 Task: Plan a team-building beach cleanup event for the 28th at 7:30 PM.
Action: Mouse moved to (46, 81)
Screenshot: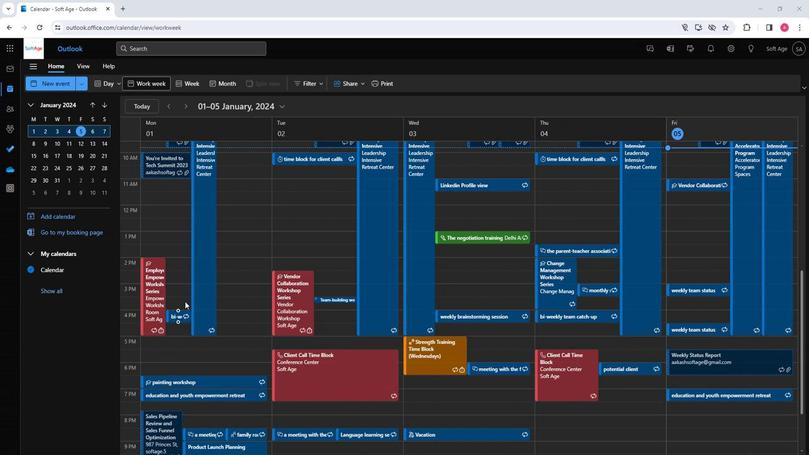 
Action: Mouse pressed left at (46, 81)
Screenshot: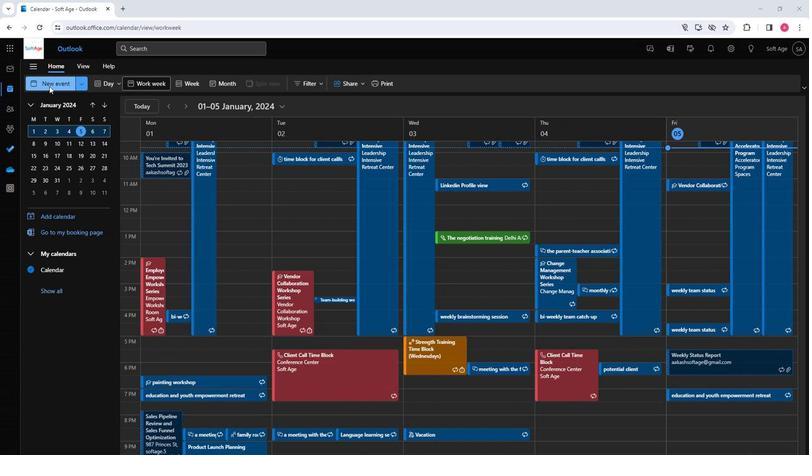 
Action: Mouse moved to (201, 139)
Screenshot: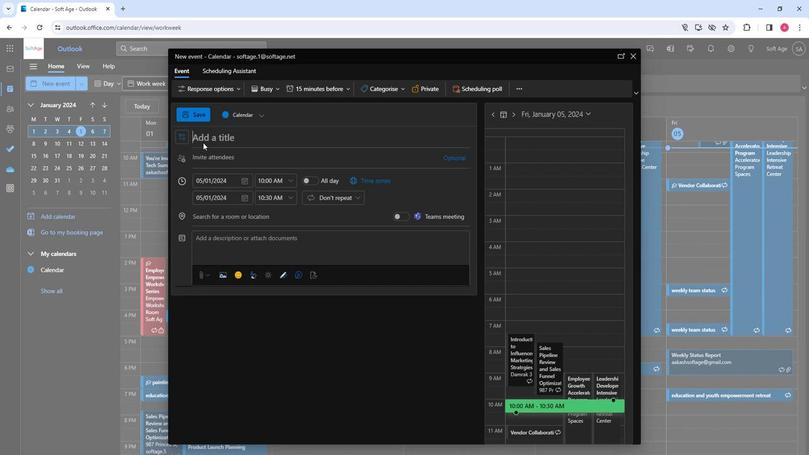 
Action: Key pressed <Key.shift>Team-<Key.shift>Building<Key.space><Key.shift>Beach<Key.space><Key.shift>Cleanup<Key.space><Key.shift>Event
Screenshot: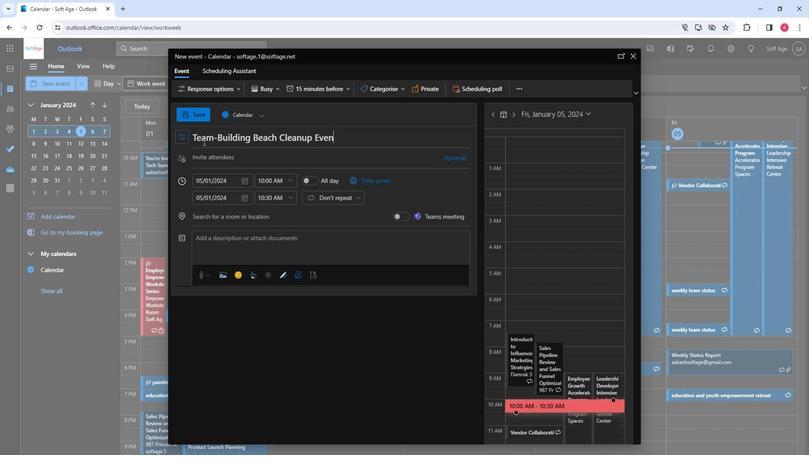 
Action: Mouse moved to (212, 151)
Screenshot: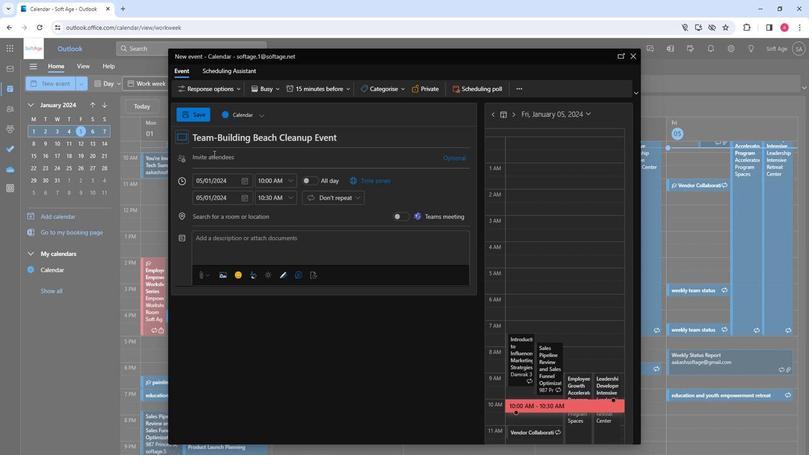 
Action: Mouse pressed left at (212, 151)
Screenshot: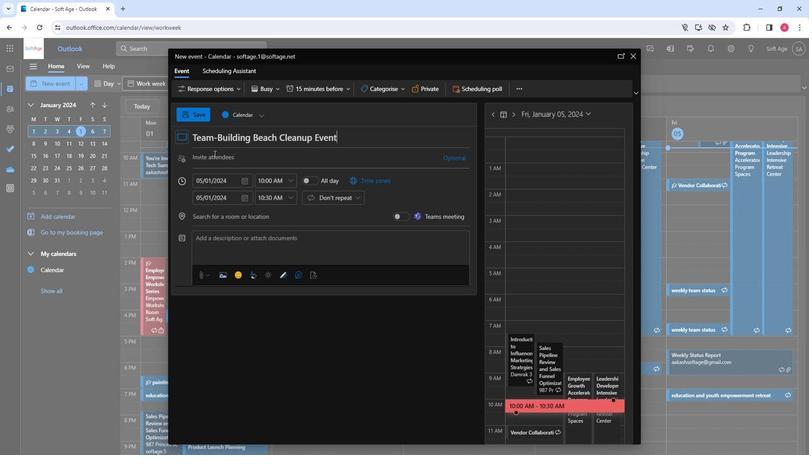 
Action: Mouse moved to (344, 139)
Screenshot: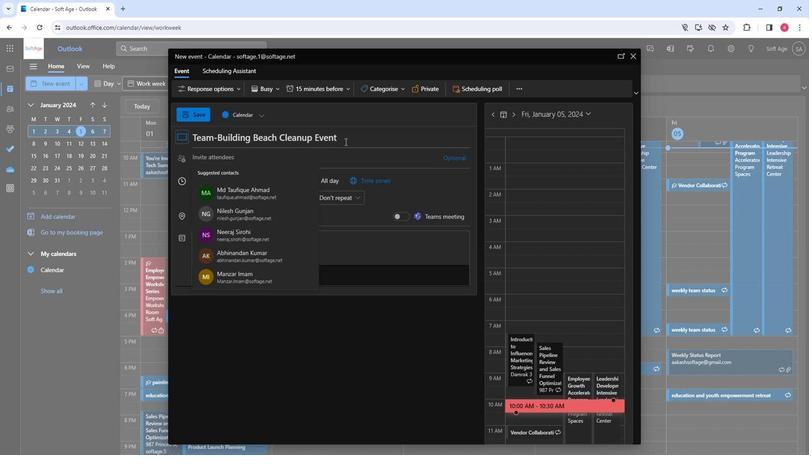 
Action: Mouse pressed left at (344, 139)
Screenshot: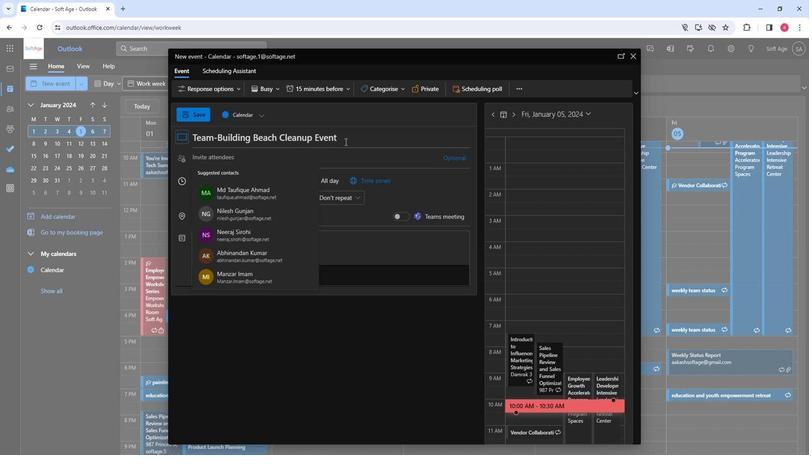 
Action: Key pressed <Key.backspace><Key.backspace><Key.backspace><Key.backspace><Key.backspace>
Screenshot: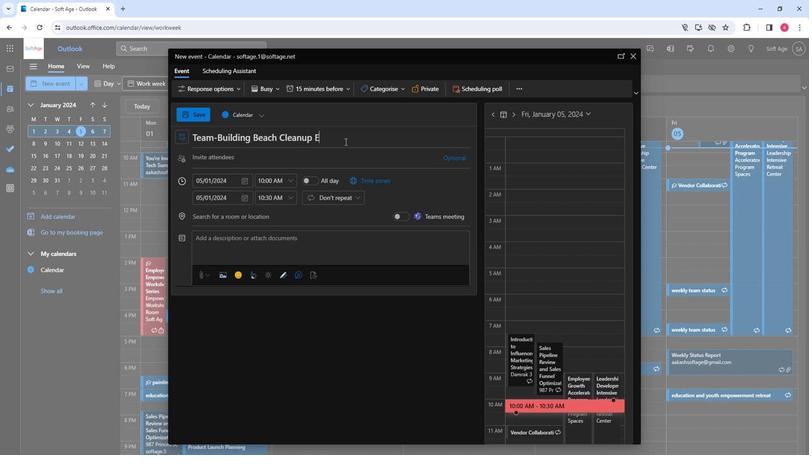 
Action: Mouse moved to (309, 153)
Screenshot: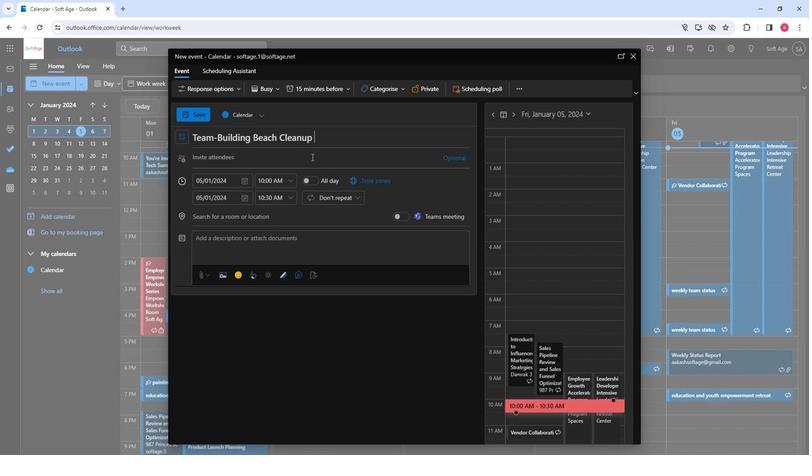 
Action: Mouse pressed left at (309, 153)
Screenshot: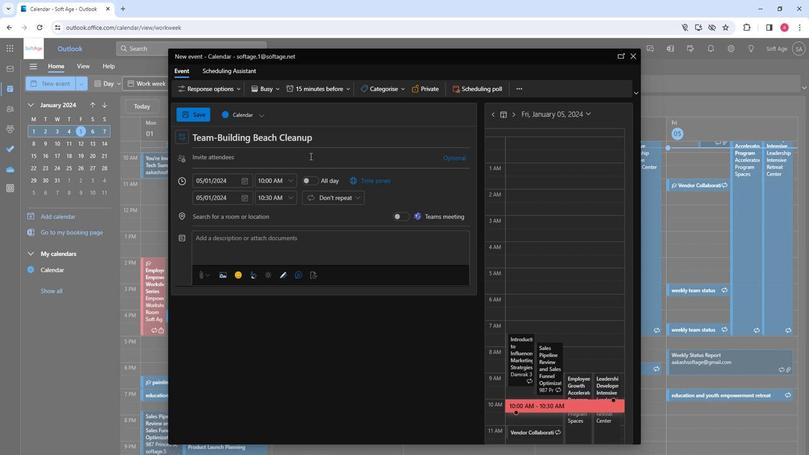 
Action: Key pressed so
Screenshot: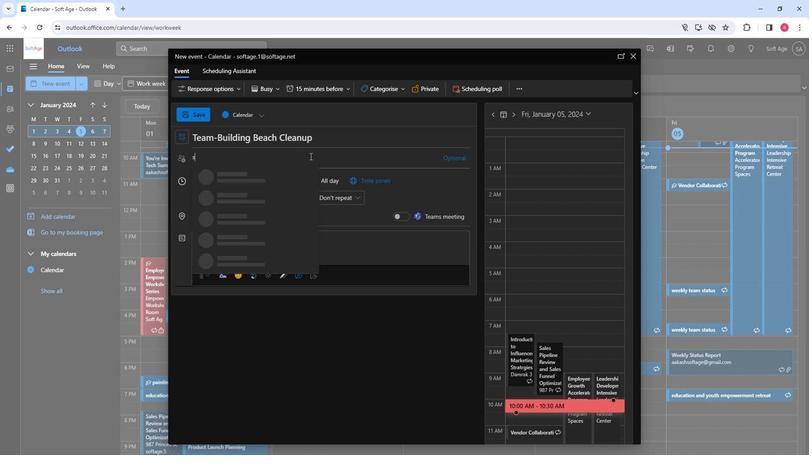 
Action: Mouse moved to (233, 174)
Screenshot: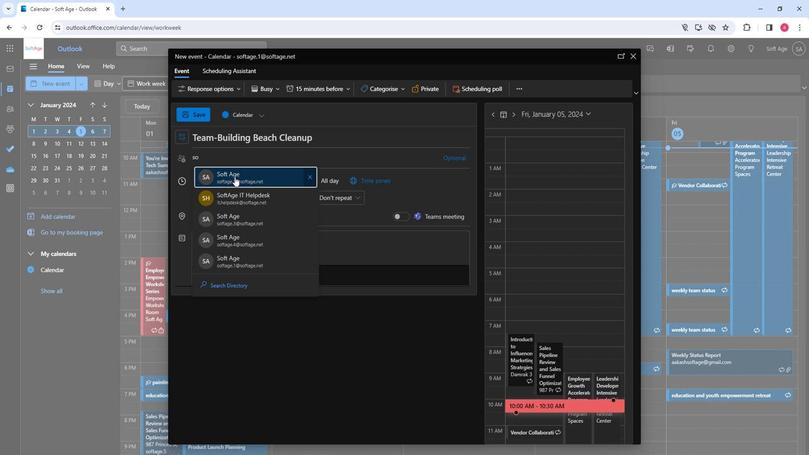 
Action: Mouse pressed left at (233, 174)
Screenshot: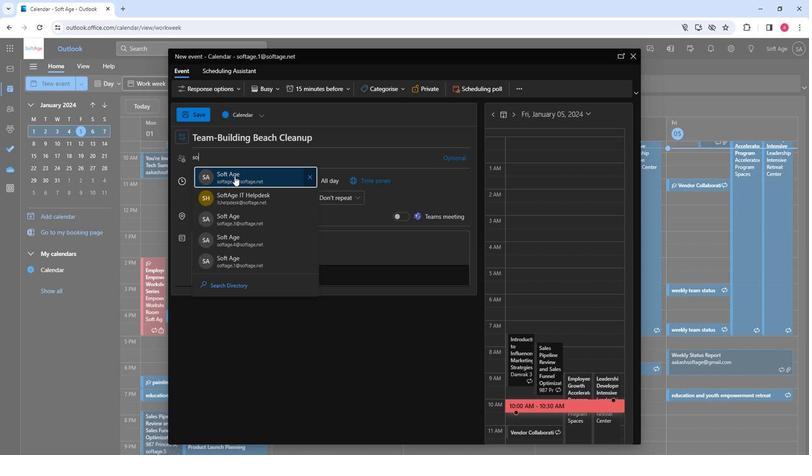 
Action: Mouse moved to (221, 227)
Screenshot: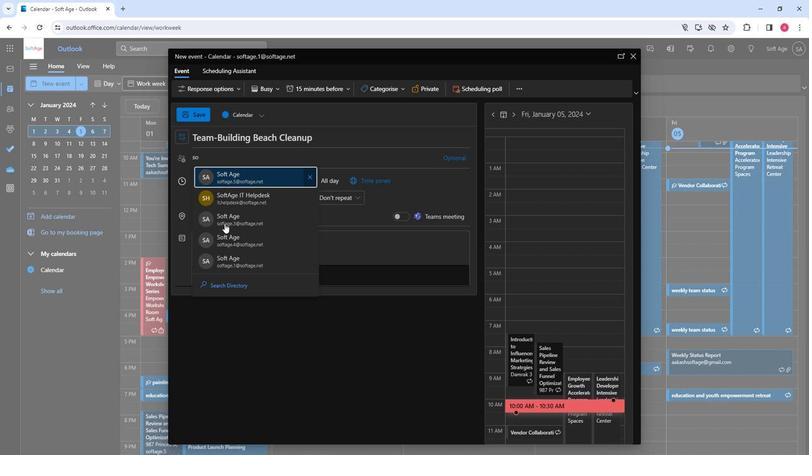 
Action: Key pressed so
Screenshot: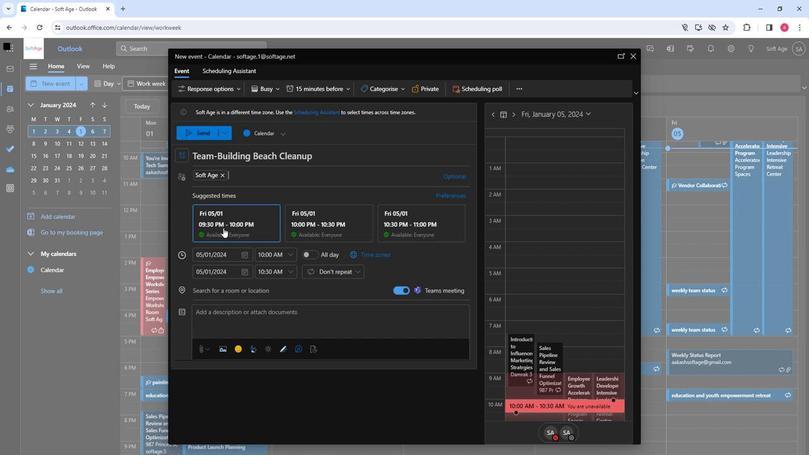 
Action: Mouse moved to (260, 239)
Screenshot: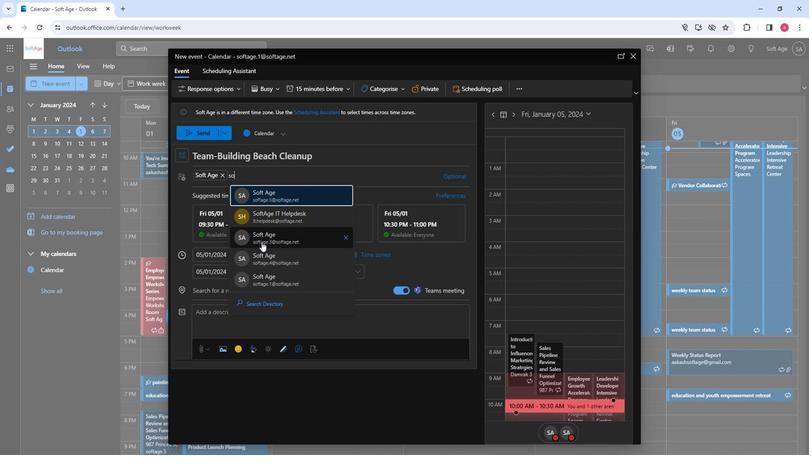 
Action: Mouse pressed left at (260, 239)
Screenshot: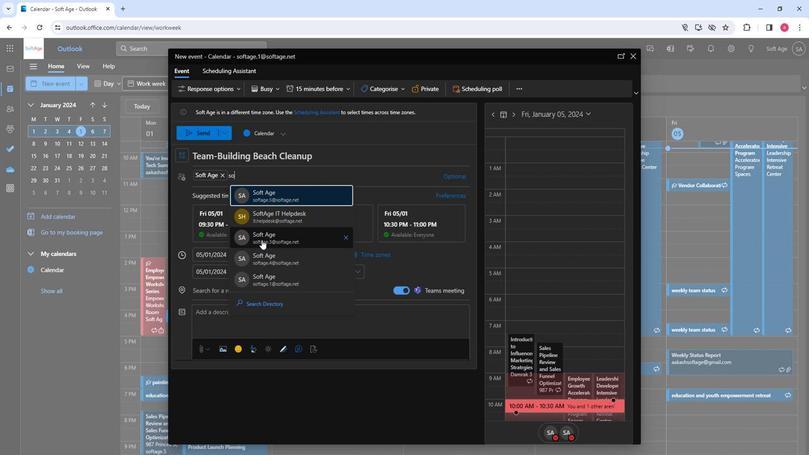 
Action: Key pressed so
Screenshot: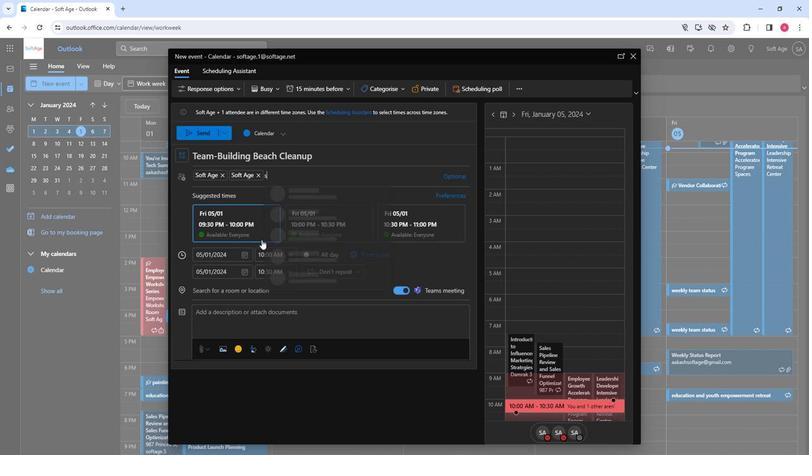 
Action: Mouse moved to (301, 264)
Screenshot: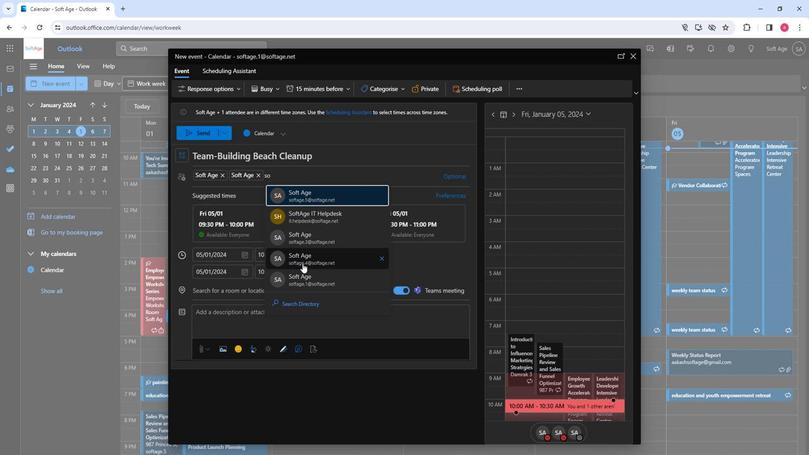 
Action: Mouse pressed left at (301, 264)
Screenshot: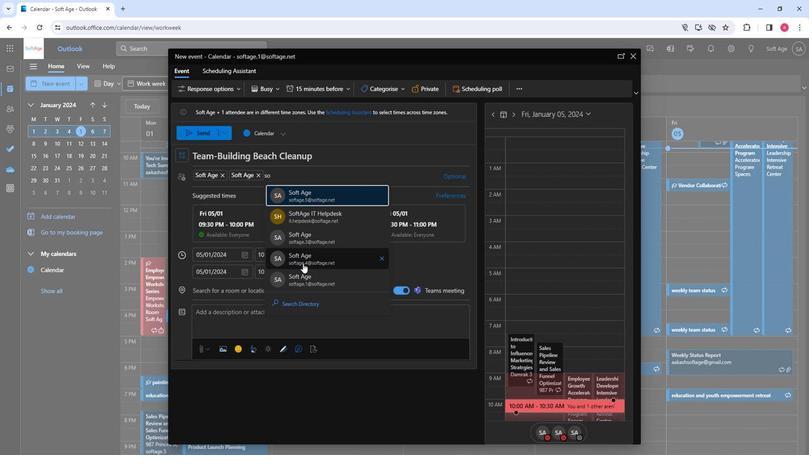 
Action: Mouse moved to (242, 252)
Screenshot: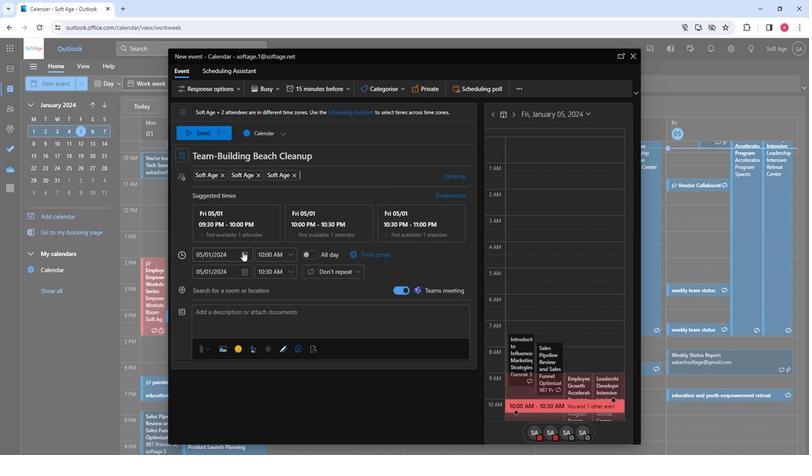 
Action: Mouse pressed left at (242, 252)
Screenshot: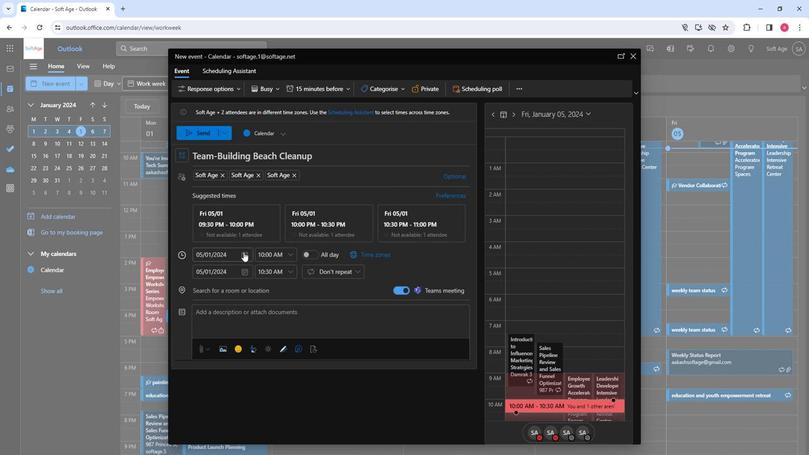 
Action: Mouse moved to (271, 339)
Screenshot: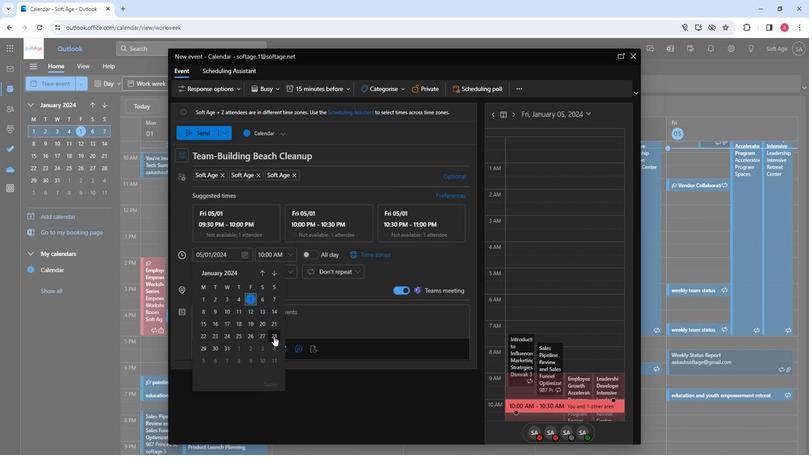 
Action: Mouse pressed left at (271, 339)
Screenshot: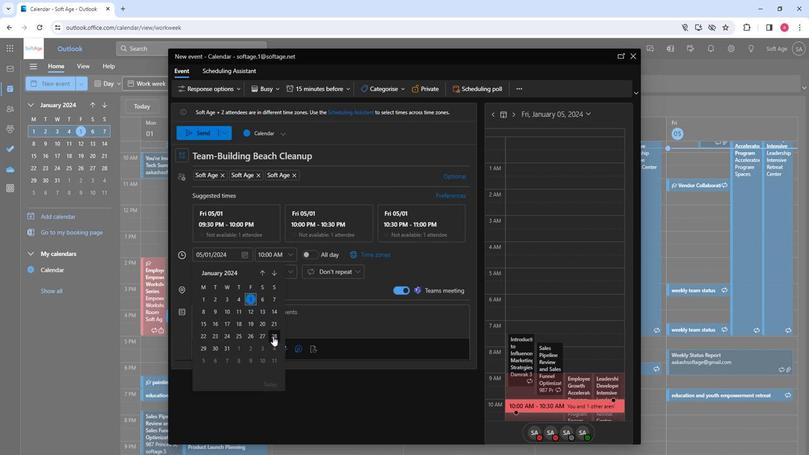 
Action: Mouse moved to (288, 247)
Screenshot: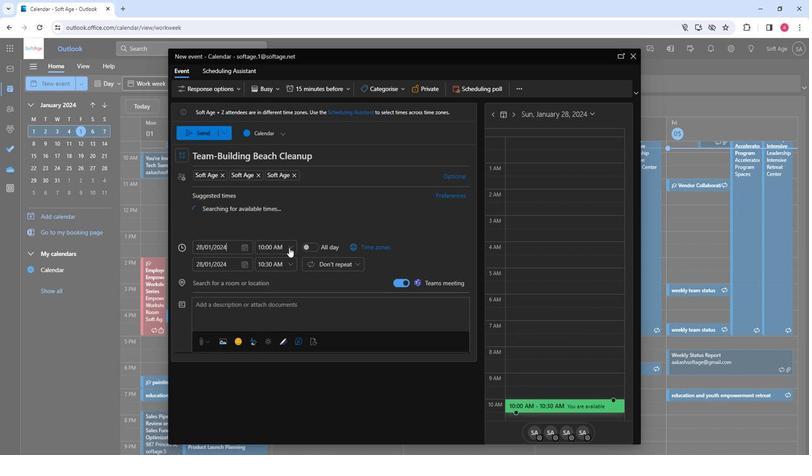 
Action: Mouse pressed left at (288, 247)
Screenshot: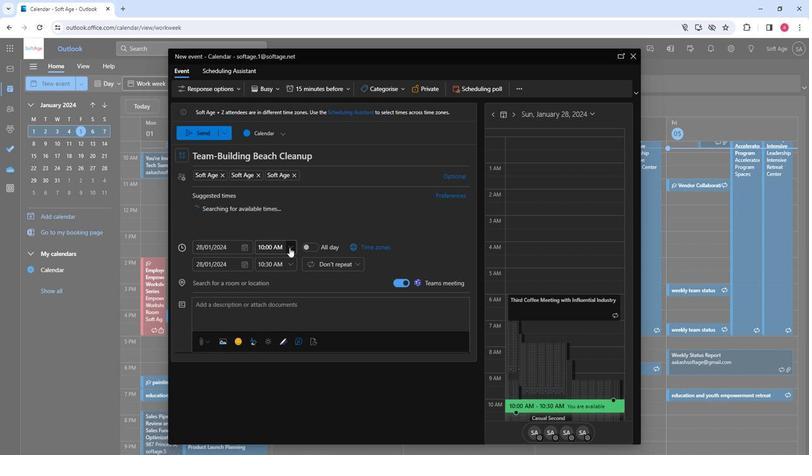 
Action: Mouse moved to (278, 294)
Screenshot: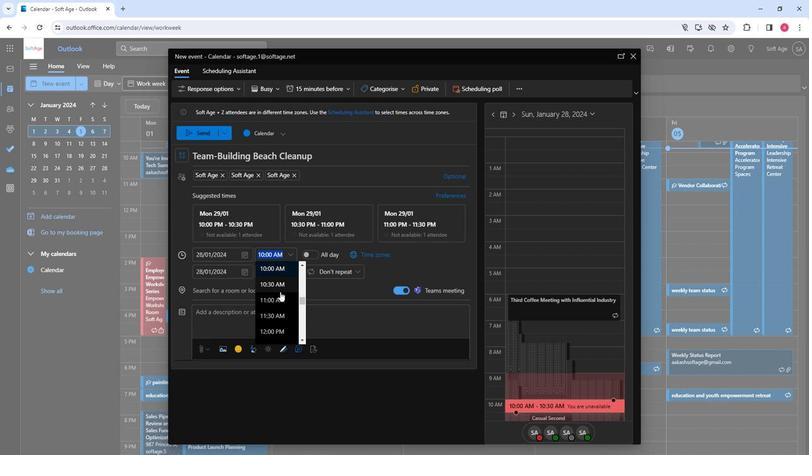 
Action: Mouse scrolled (278, 293) with delta (0, 0)
Screenshot: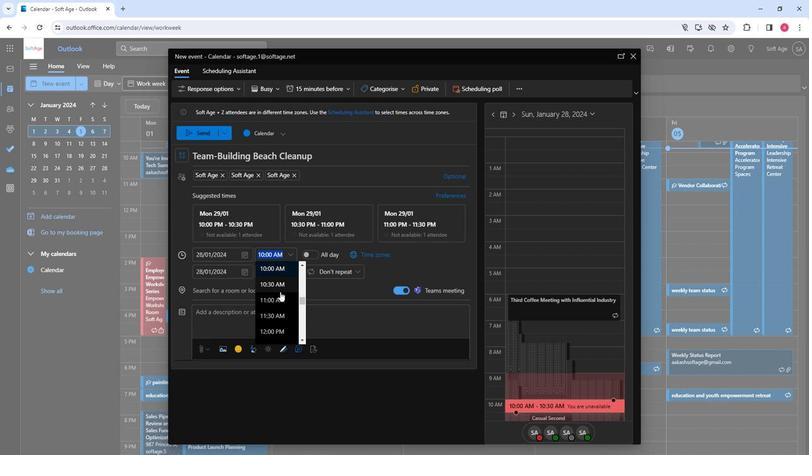 
Action: Mouse moved to (277, 296)
Screenshot: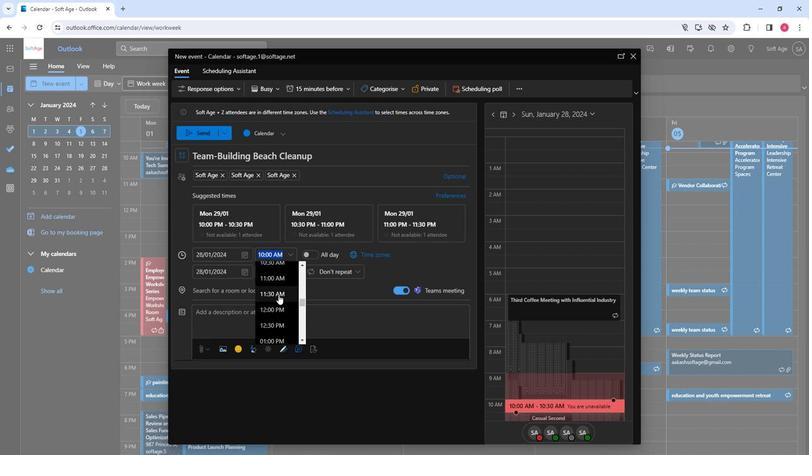 
Action: Mouse scrolled (277, 295) with delta (0, 0)
Screenshot: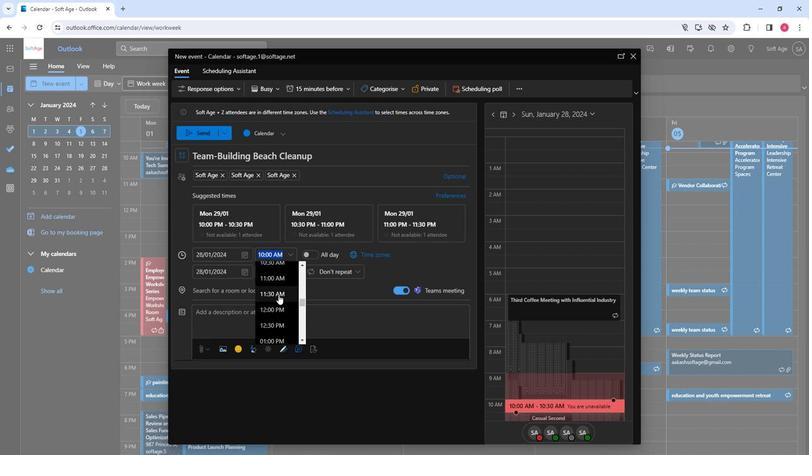 
Action: Mouse scrolled (277, 295) with delta (0, 0)
Screenshot: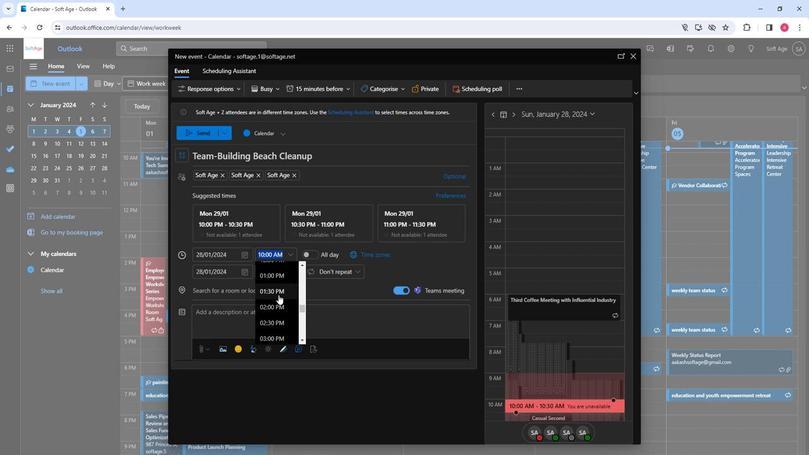 
Action: Mouse moved to (277, 297)
Screenshot: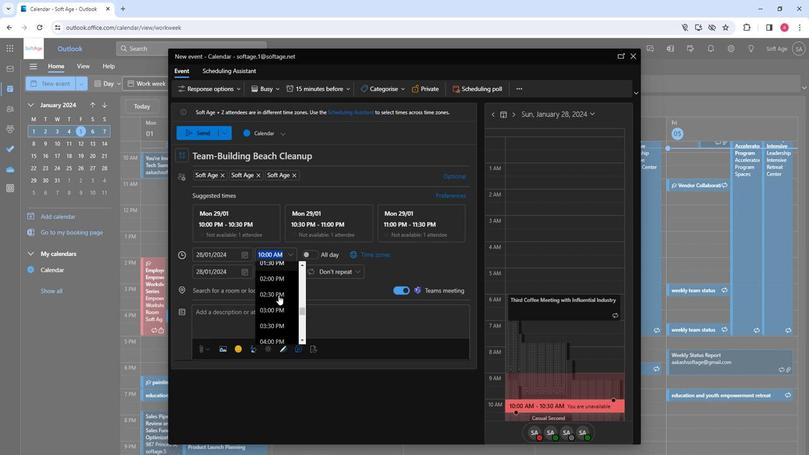 
Action: Mouse scrolled (277, 296) with delta (0, 0)
Screenshot: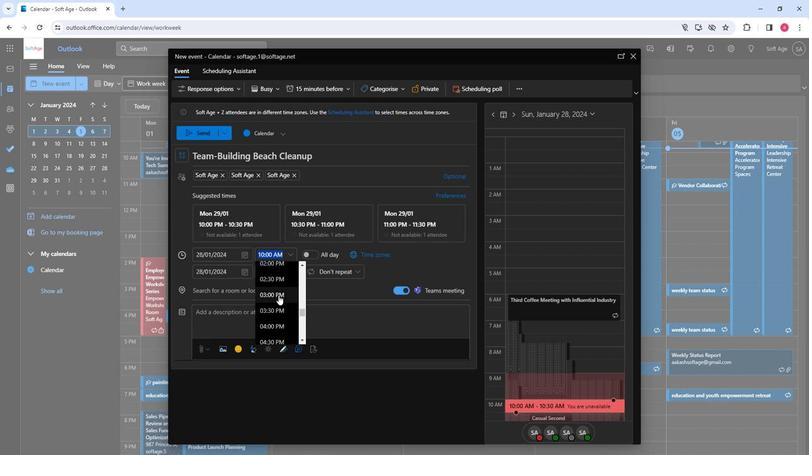 
Action: Mouse scrolled (277, 296) with delta (0, 0)
Screenshot: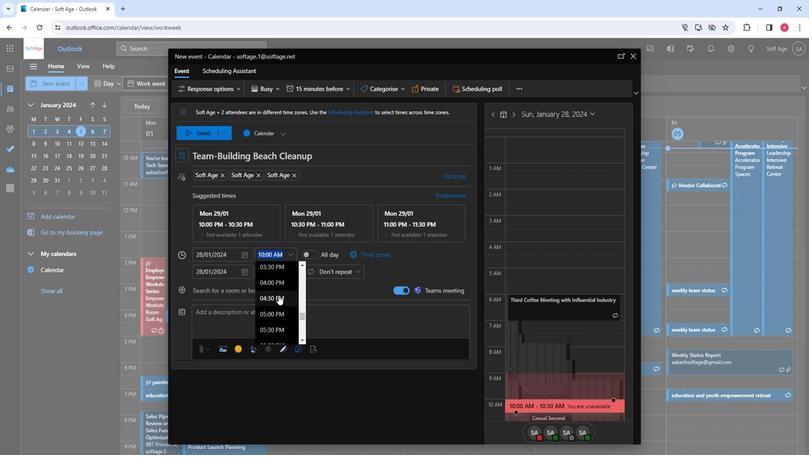 
Action: Mouse scrolled (277, 296) with delta (0, 0)
Screenshot: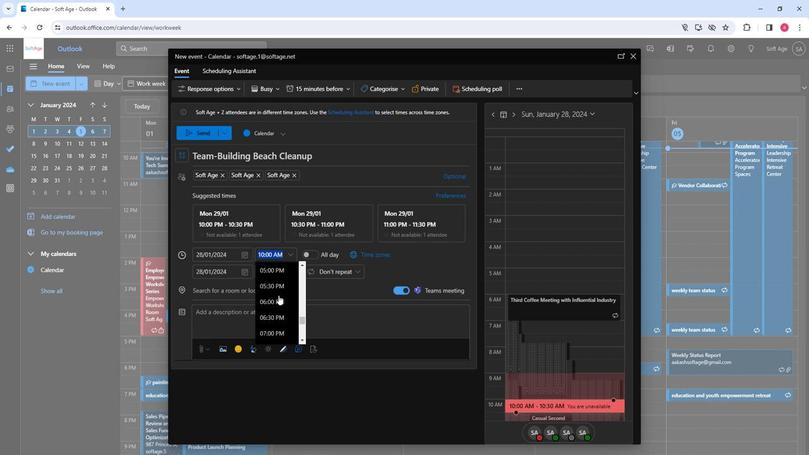 
Action: Mouse moved to (265, 306)
Screenshot: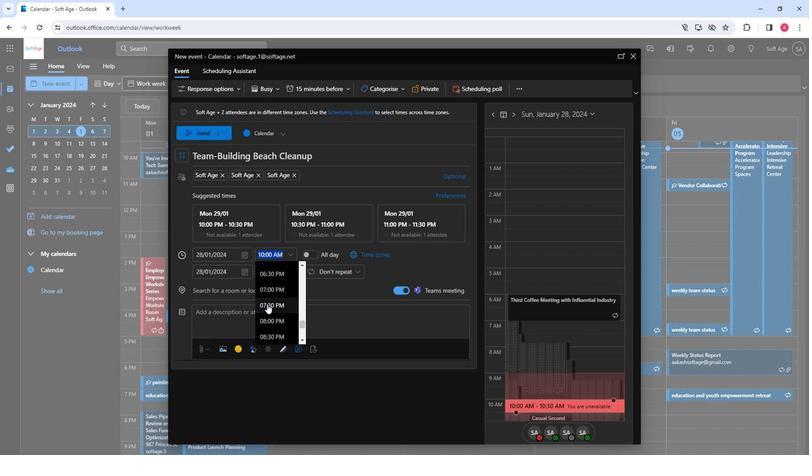 
Action: Mouse pressed left at (265, 306)
Screenshot: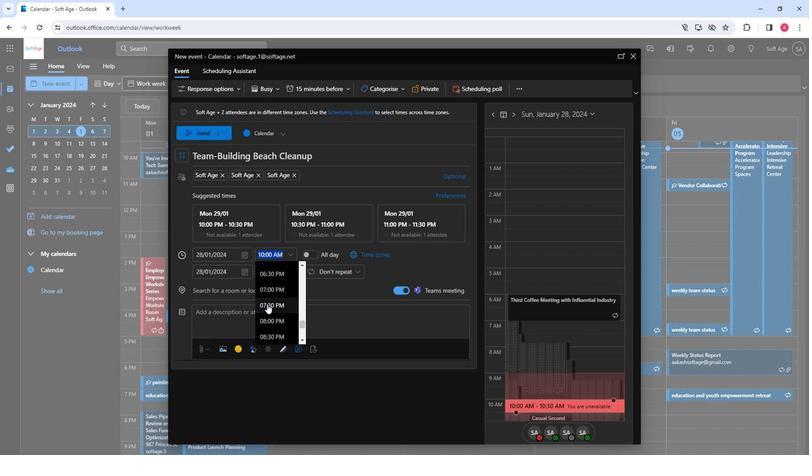 
Action: Mouse moved to (251, 287)
Screenshot: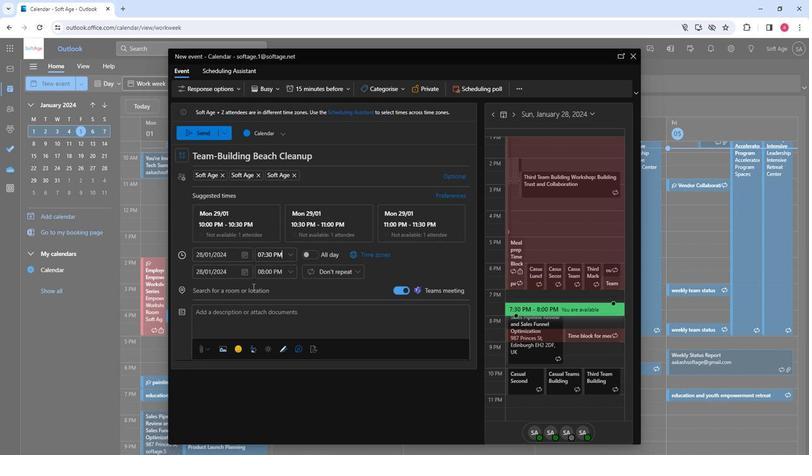 
Action: Mouse pressed left at (251, 287)
Screenshot: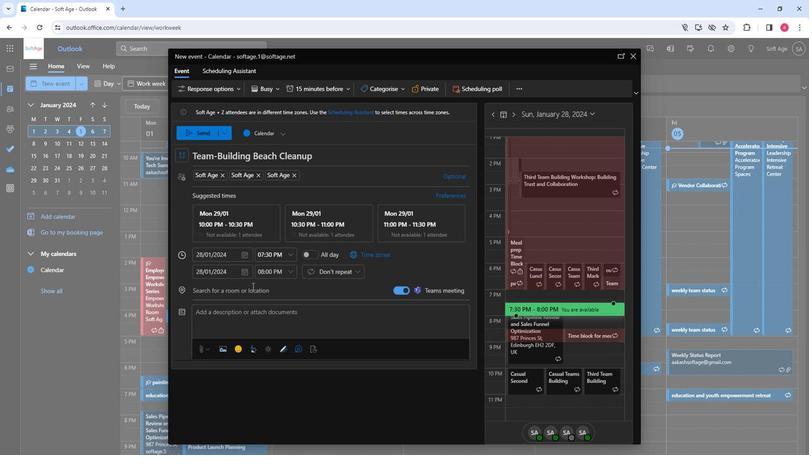 
Action: Mouse moved to (247, 330)
Screenshot: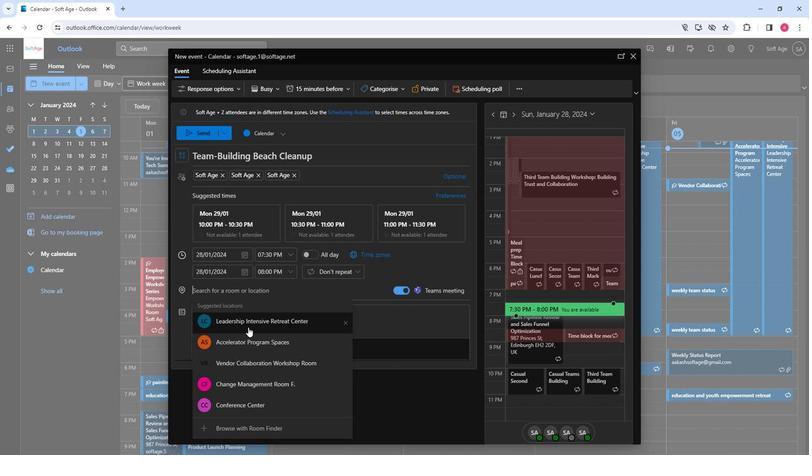 
Action: Key pressed goa
Screenshot: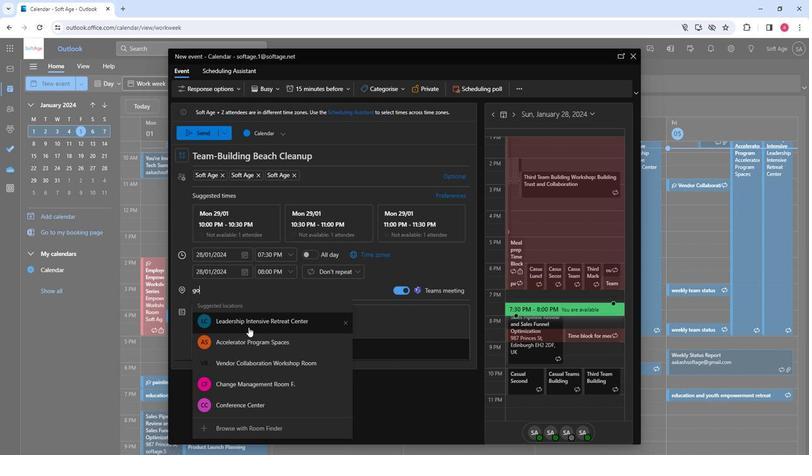 
Action: Mouse pressed left at (247, 330)
Screenshot: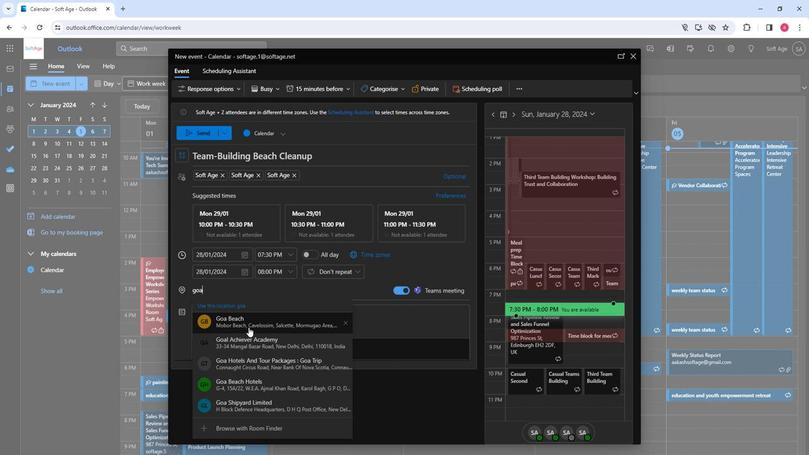 
Action: Mouse moved to (222, 321)
Screenshot: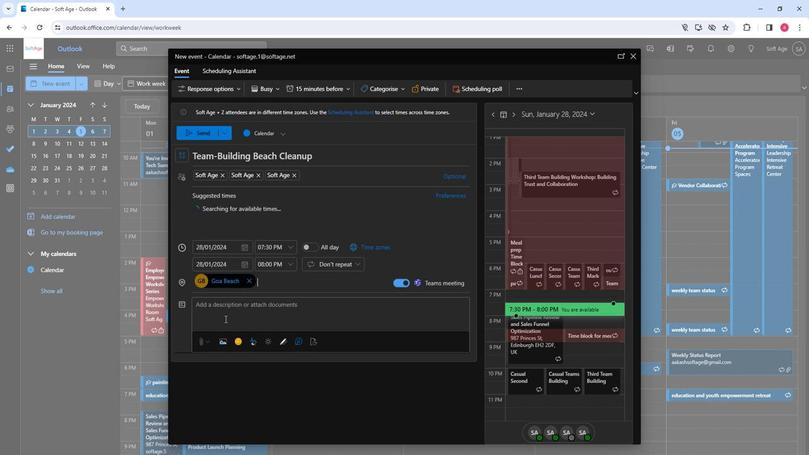 
Action: Mouse pressed left at (222, 321)
Screenshot: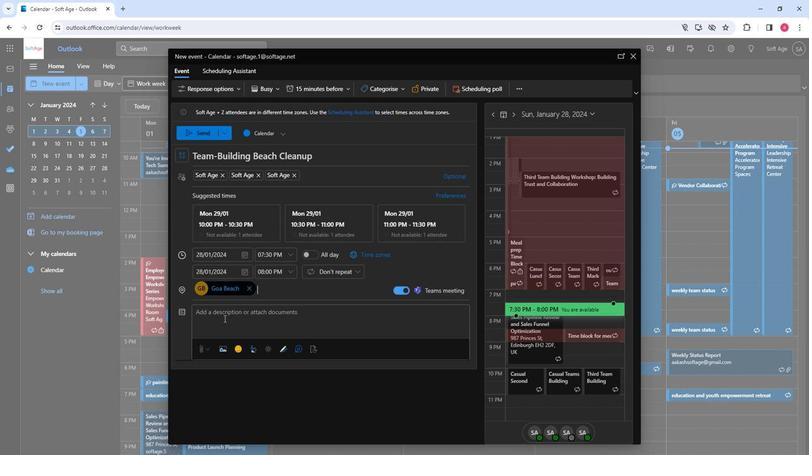 
Action: Key pressed <Key.shift>Connect<Key.space>and<Key.space>contributwe<Key.backspace>e<Key.backspace><Key.backspace>e<Key.space>in<Key.space>our<Key.space>team-building<Key.space>beach<Key.space>cleanup<Key.space>event
Screenshot: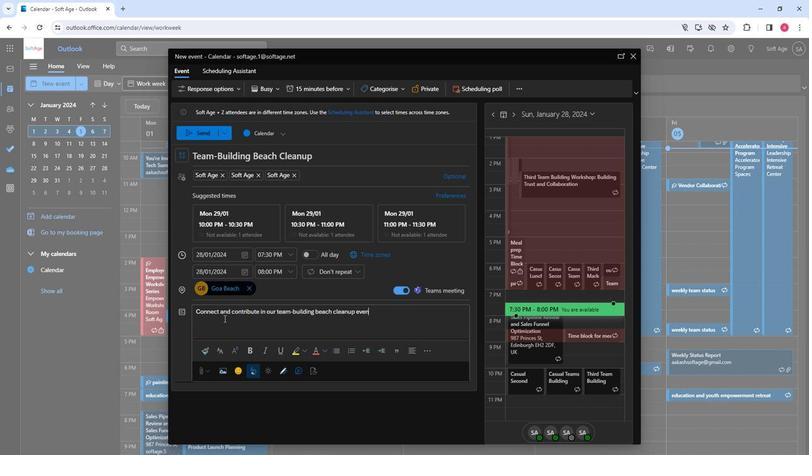 
Action: Mouse moved to (215, 319)
Screenshot: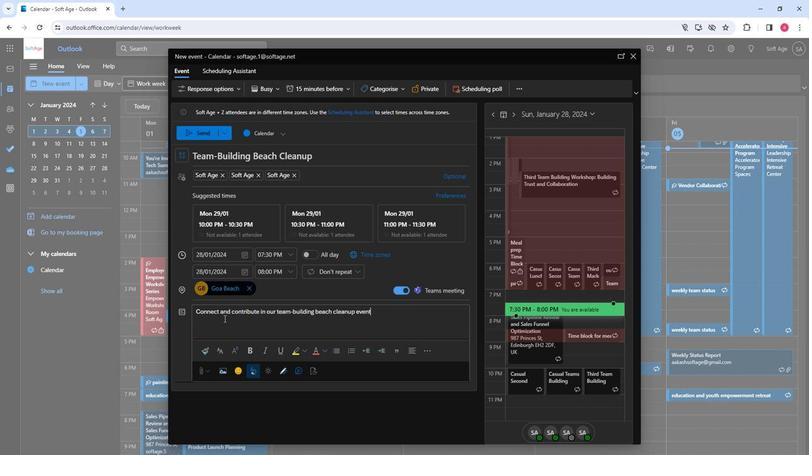 
Action: Key pressed <Key.shift>
Screenshot: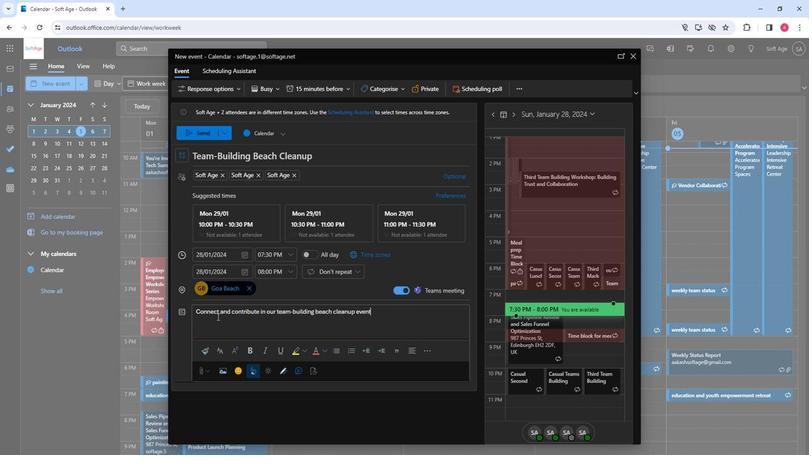 
Action: Mouse moved to (199, 314)
Screenshot: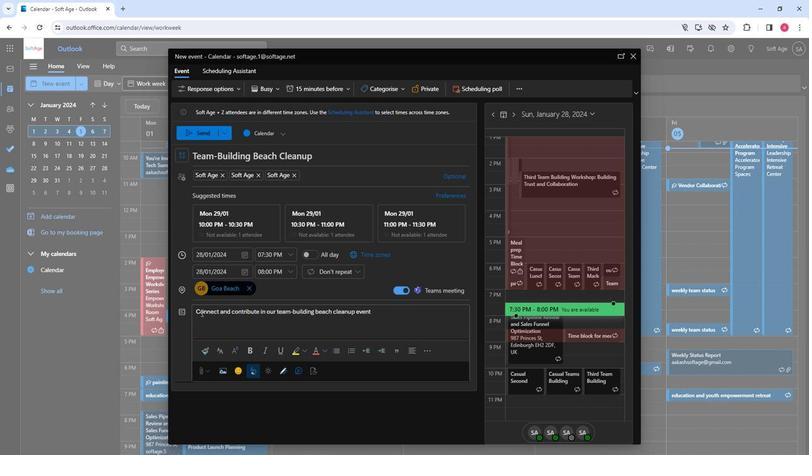 
Action: Key pressed !<Key.space><Key.shift>Strengthen<Key.space>teamwork<Key.space>while<Key.space>making<Key.space>a<Key.space>positive<Key.space>impact<Key.space>on<Key.space>the<Key.space>environment.<Key.space><Key.shift>Unite<Key.space>for<Key.space>a<Key.space>cleaner<Key.space>world<Key.space>and<Key.space>stronger<Key.space>team<Key.space>bonds.
Screenshot: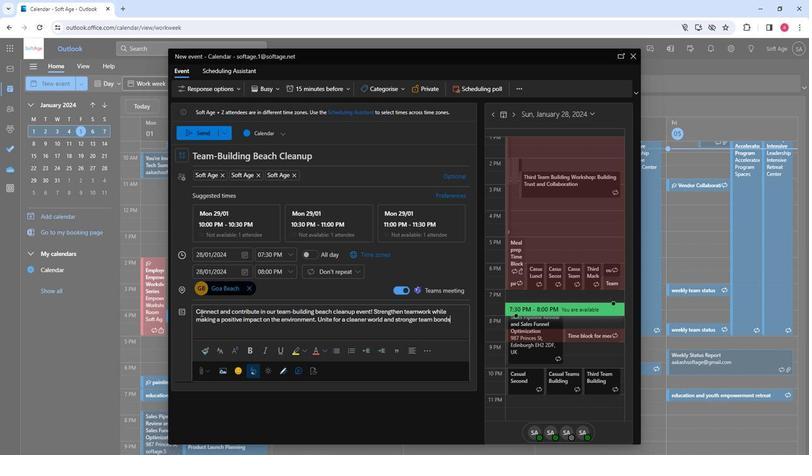 
Action: Mouse moved to (212, 316)
Screenshot: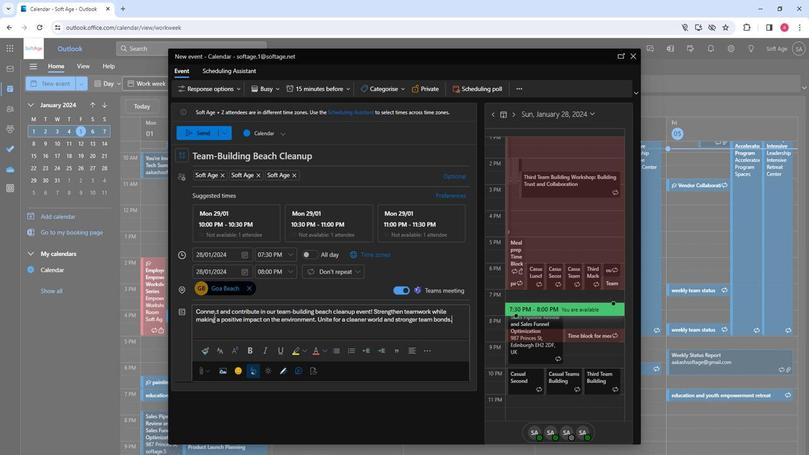 
Action: Mouse pressed left at (212, 316)
Screenshot: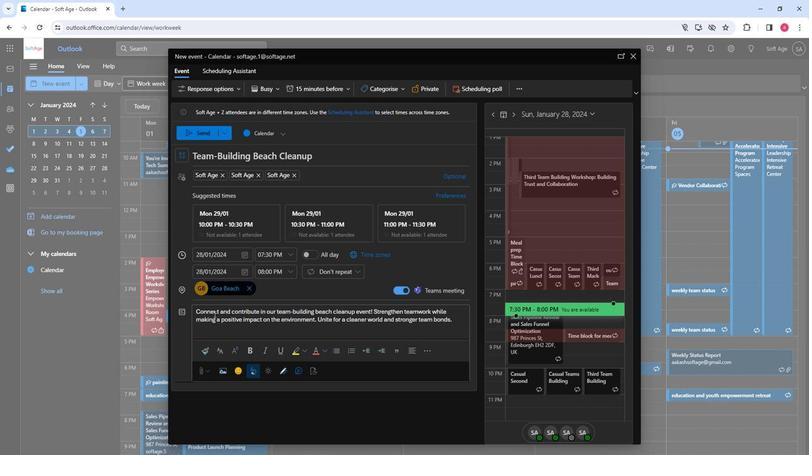 
Action: Mouse pressed left at (212, 316)
Screenshot: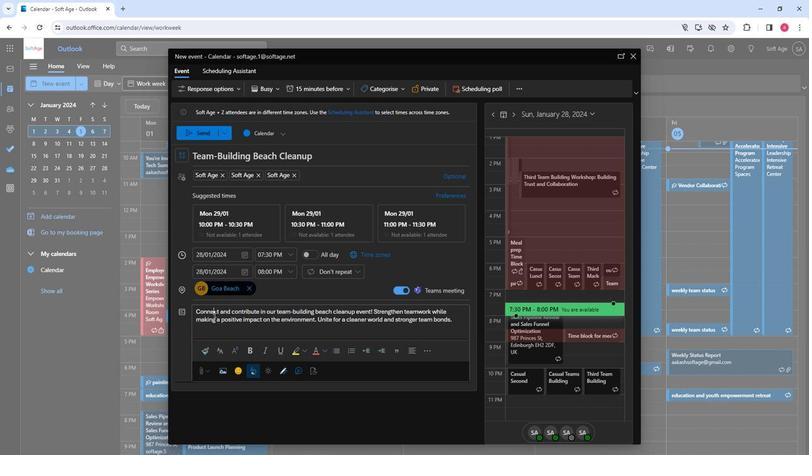 
Action: Mouse pressed left at (212, 316)
Screenshot: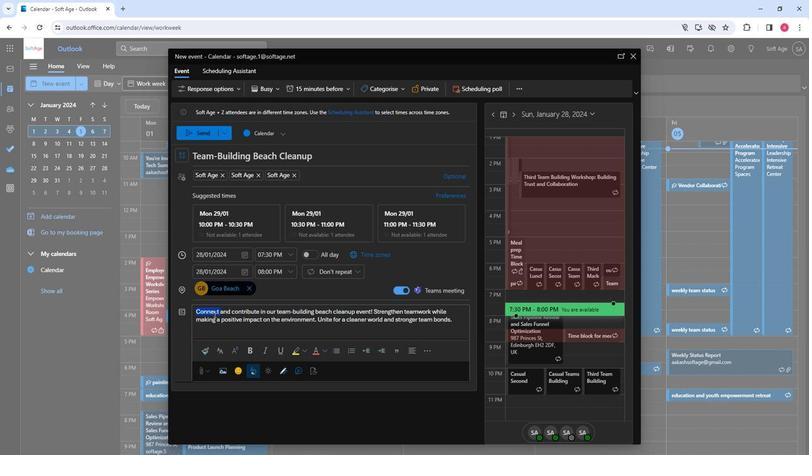 
Action: Mouse pressed left at (212, 316)
Screenshot: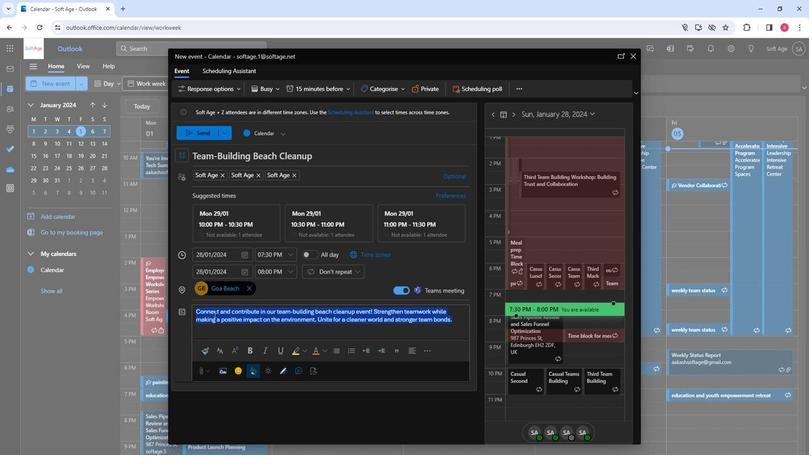 
Action: Mouse moved to (219, 357)
Screenshot: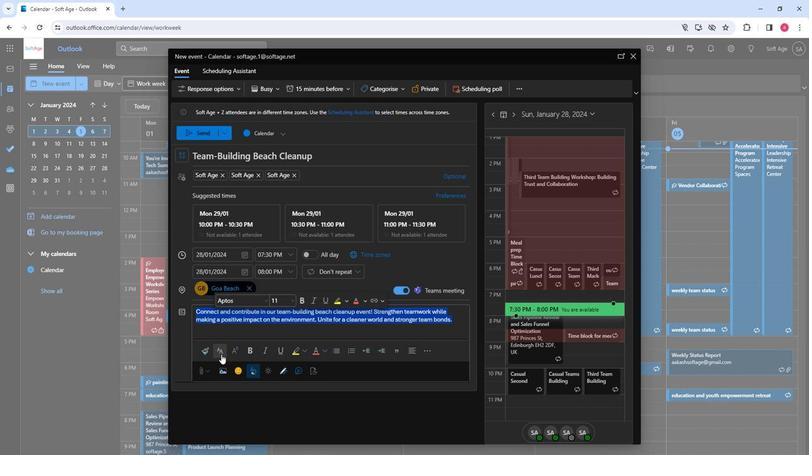
Action: Mouse pressed left at (219, 357)
Screenshot: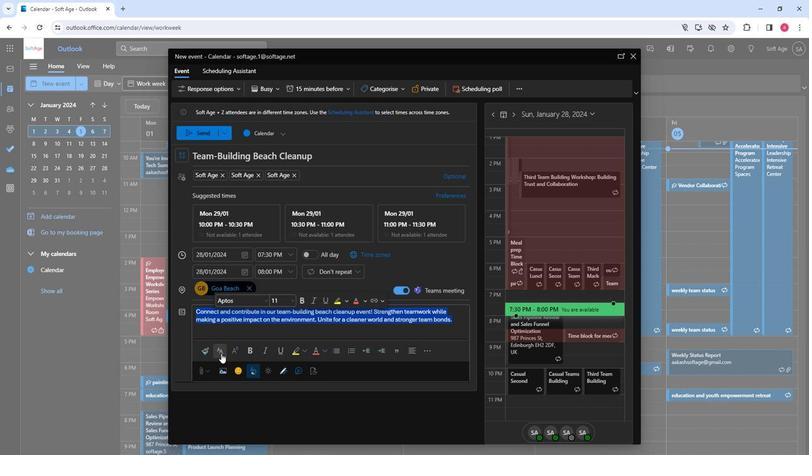 
Action: Mouse moved to (233, 274)
Screenshot: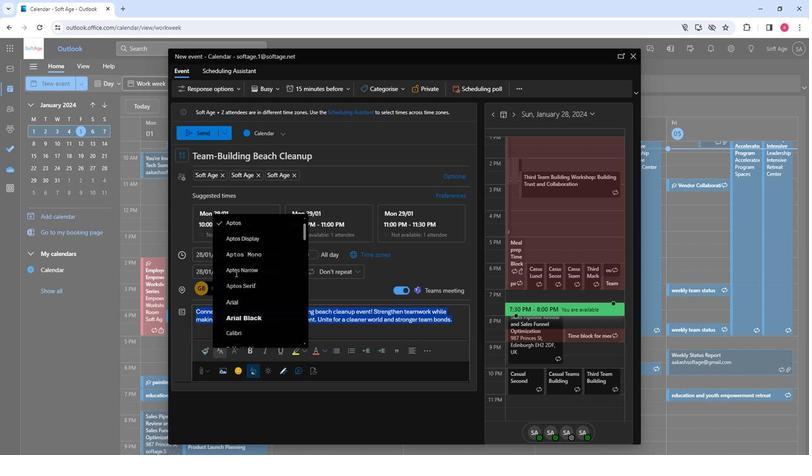 
Action: Mouse scrolled (233, 273) with delta (0, 0)
Screenshot: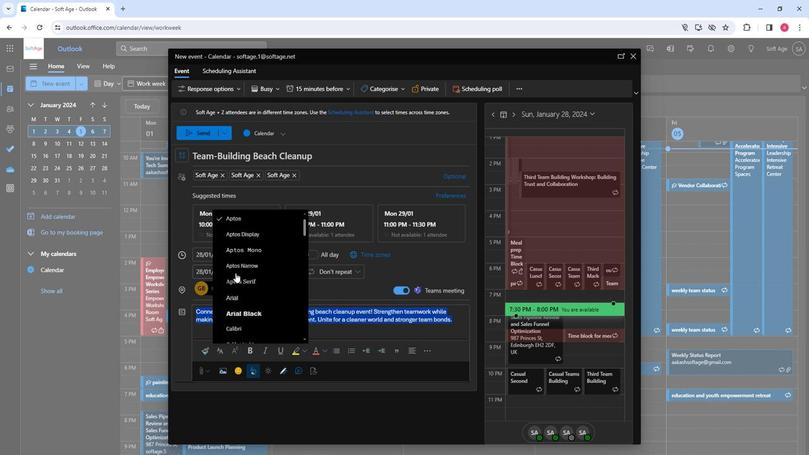 
Action: Mouse scrolled (233, 273) with delta (0, 0)
Screenshot: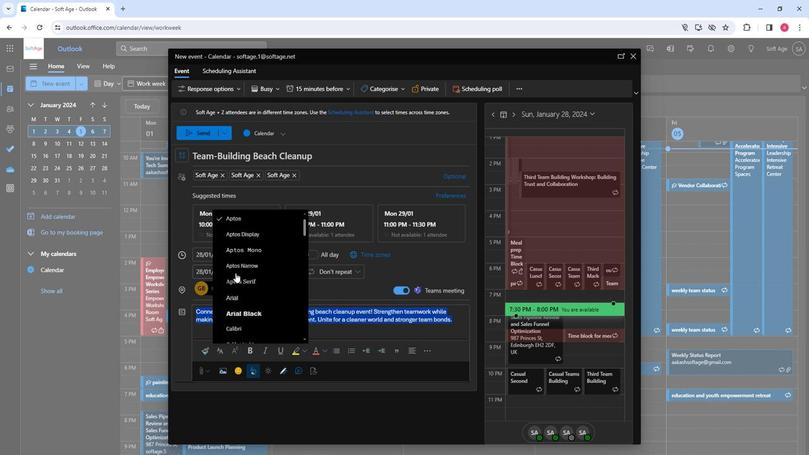 
Action: Mouse scrolled (233, 273) with delta (0, 0)
Screenshot: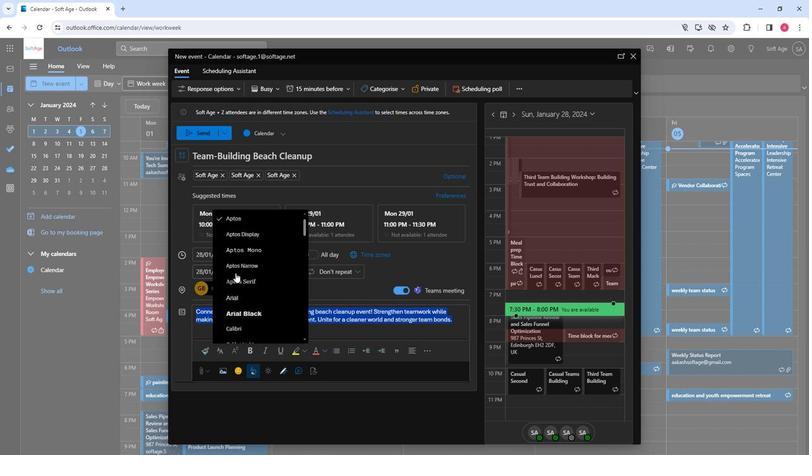 
Action: Mouse scrolled (233, 273) with delta (0, 0)
Screenshot: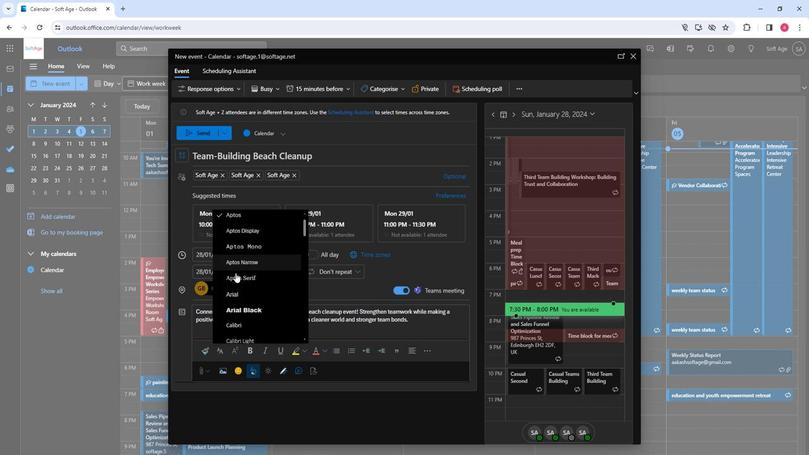 
Action: Mouse moved to (242, 247)
Screenshot: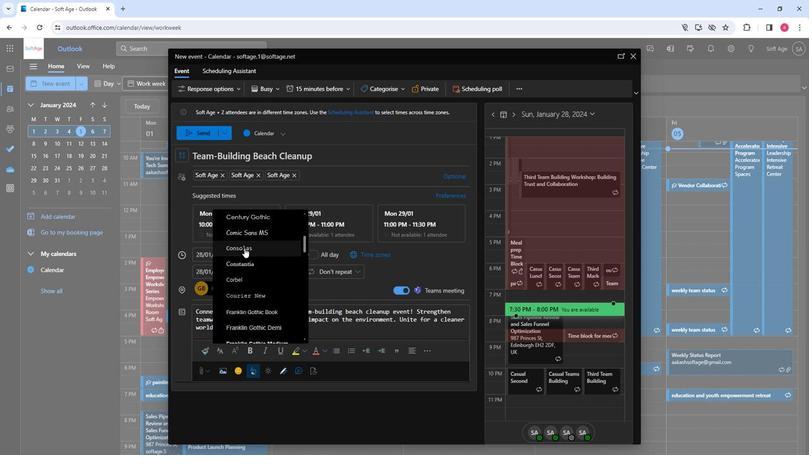 
Action: Mouse pressed left at (242, 247)
Screenshot: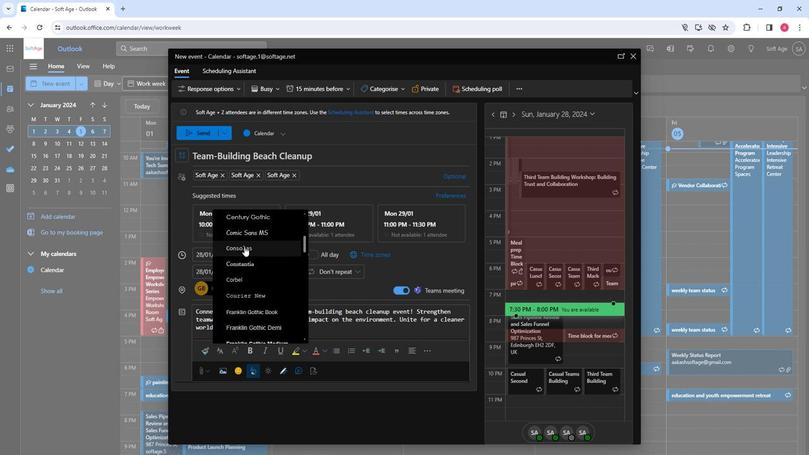 
Action: Mouse moved to (265, 357)
Screenshot: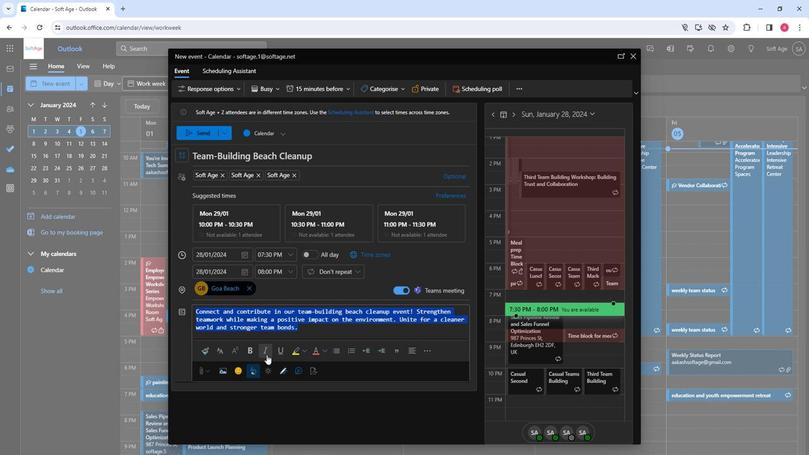 
Action: Mouse pressed left at (265, 357)
Screenshot: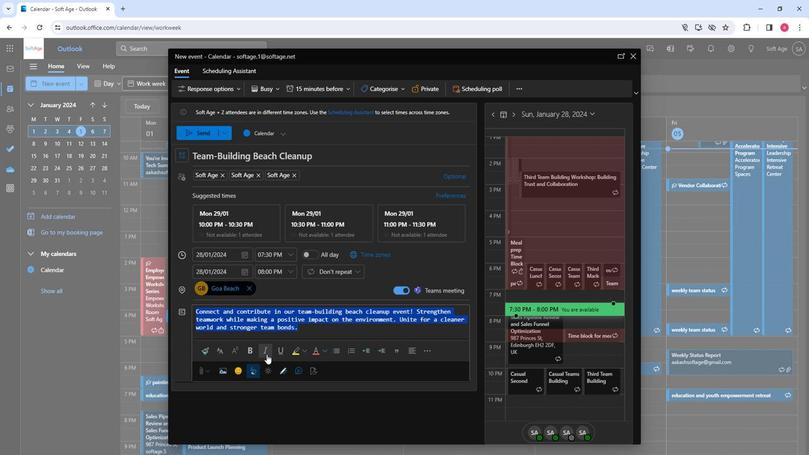 
Action: Mouse moved to (378, 352)
Screenshot: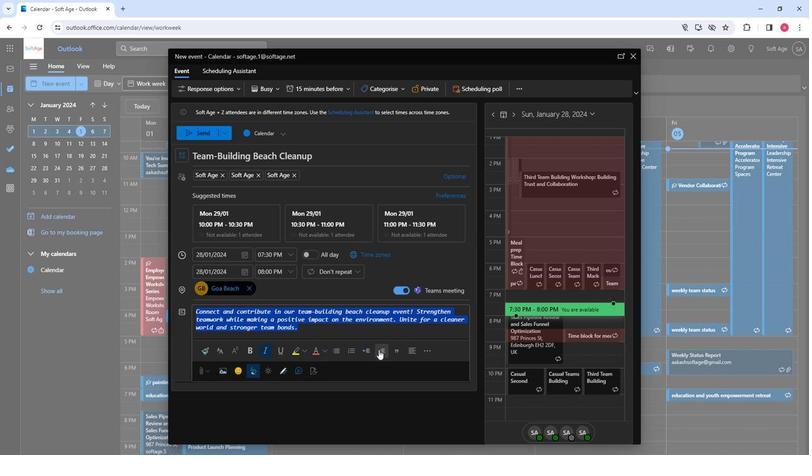 
Action: Mouse pressed left at (378, 352)
Screenshot: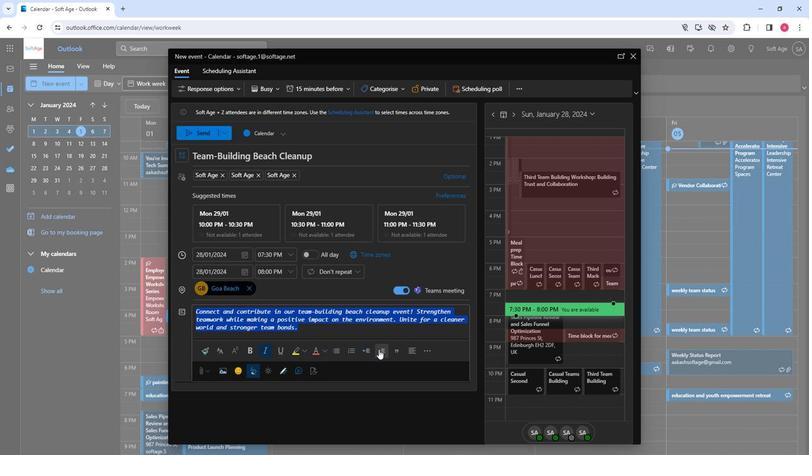 
Action: Mouse moved to (323, 354)
Screenshot: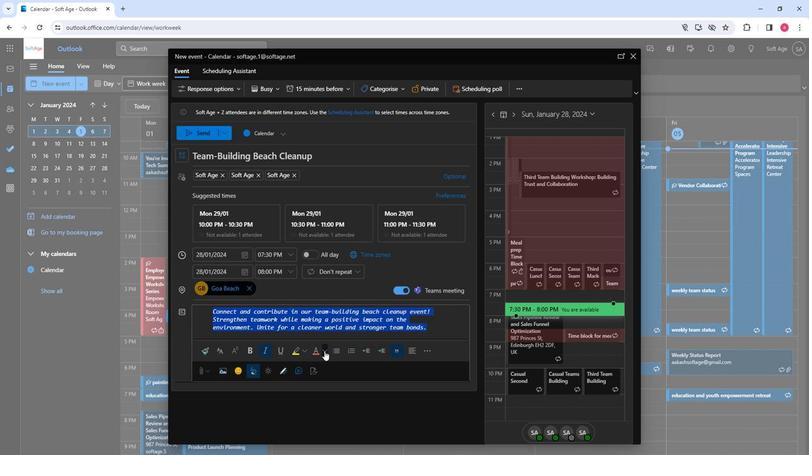 
Action: Mouse pressed left at (323, 354)
Screenshot: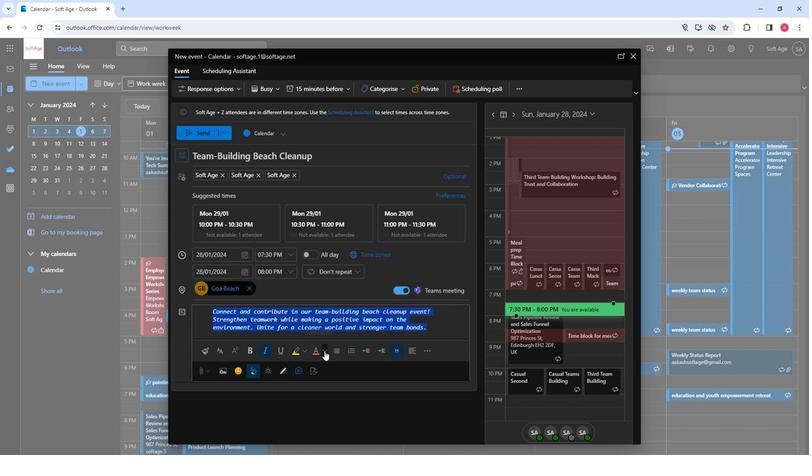 
Action: Mouse moved to (333, 291)
Screenshot: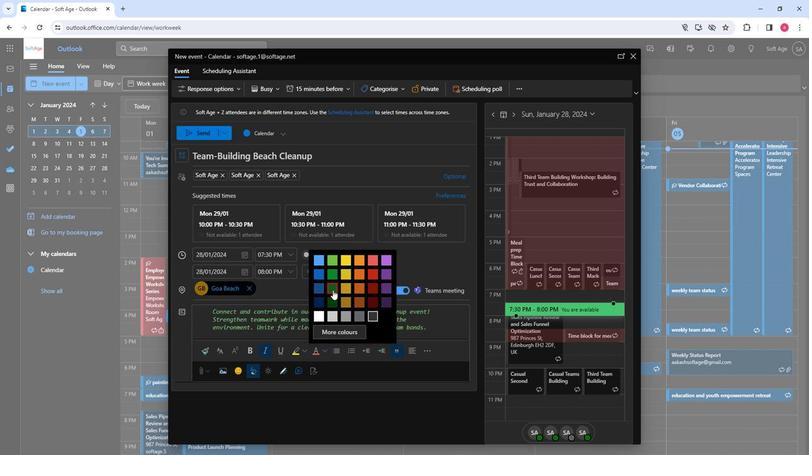 
Action: Mouse pressed left at (333, 291)
Screenshot: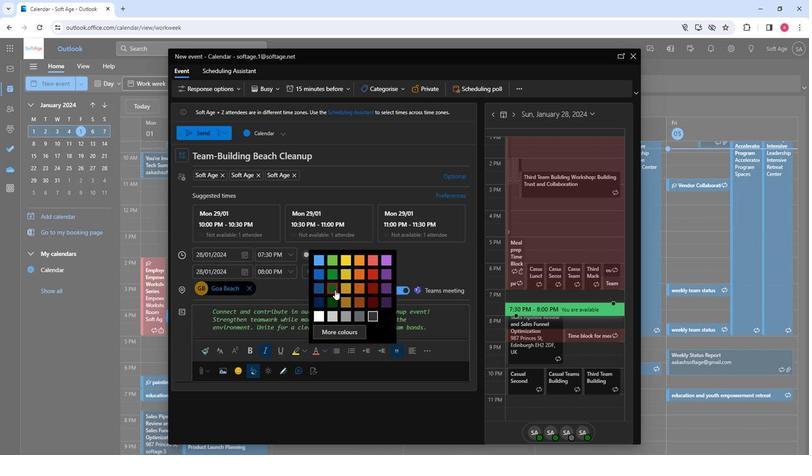
Action: Mouse moved to (340, 331)
Screenshot: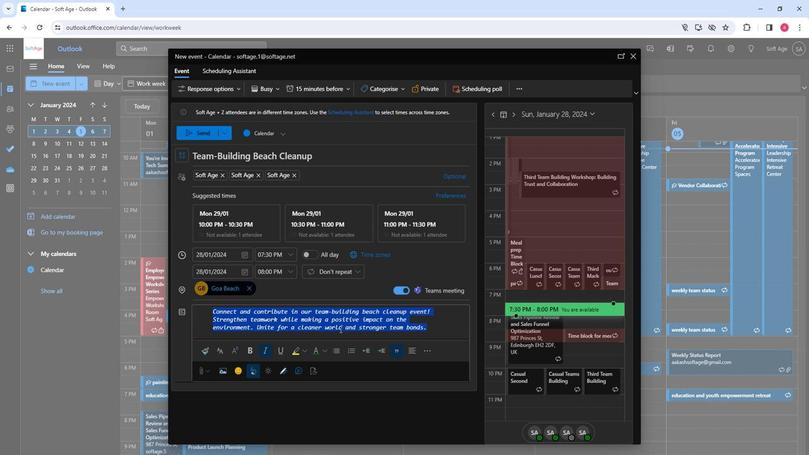 
Action: Mouse pressed left at (340, 331)
Screenshot: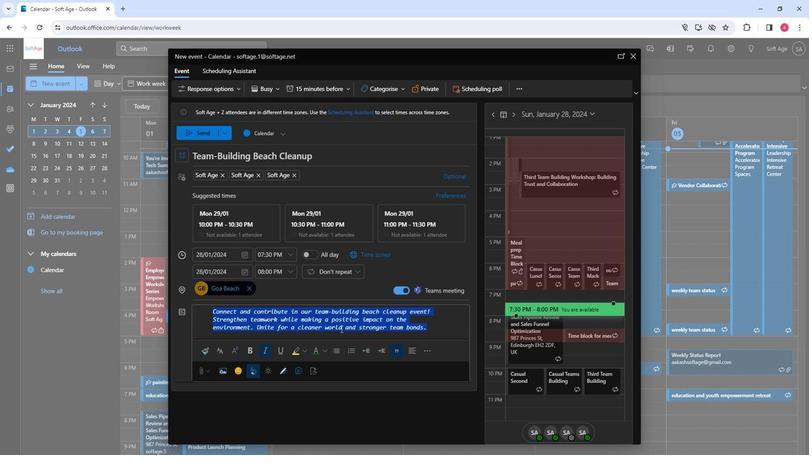 
Action: Mouse moved to (196, 128)
Screenshot: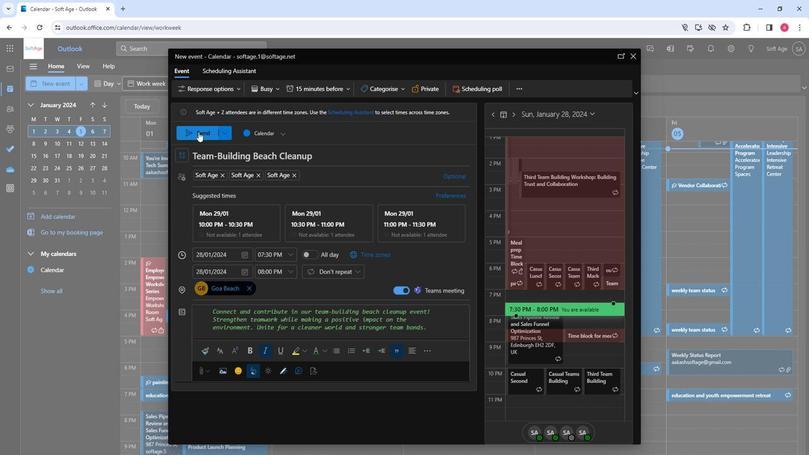 
Action: Mouse pressed left at (196, 128)
Screenshot: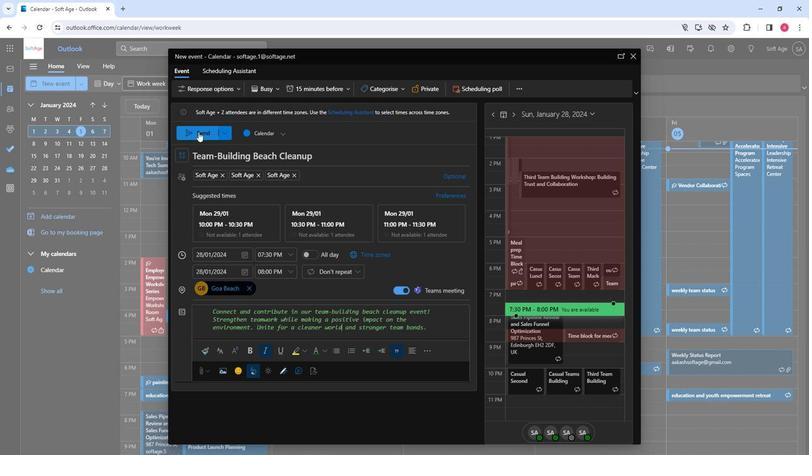 
Action: Mouse moved to (304, 240)
Screenshot: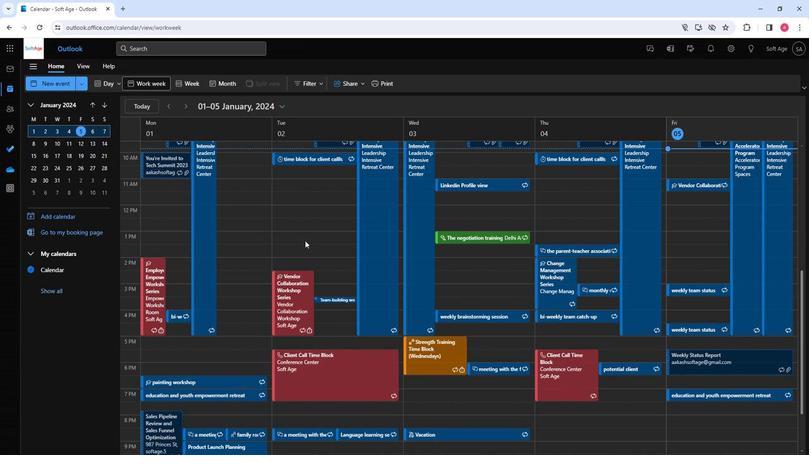
